 Task: Add All Terrain Ditch The Itch Bar to the cart.
Action: Mouse moved to (292, 120)
Screenshot: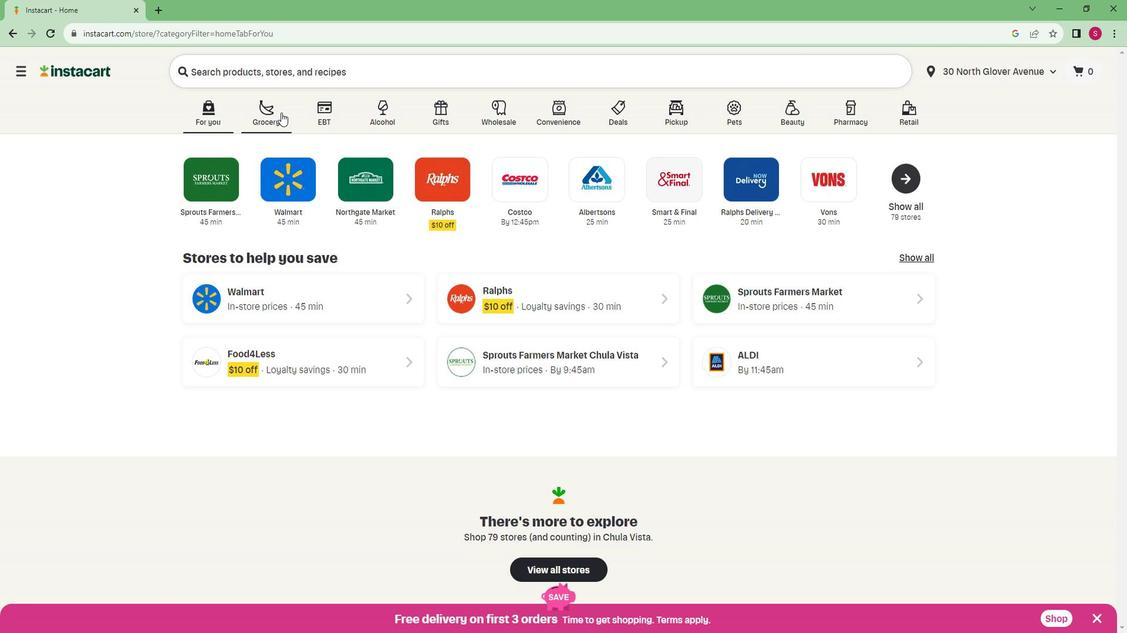 
Action: Mouse pressed left at (292, 120)
Screenshot: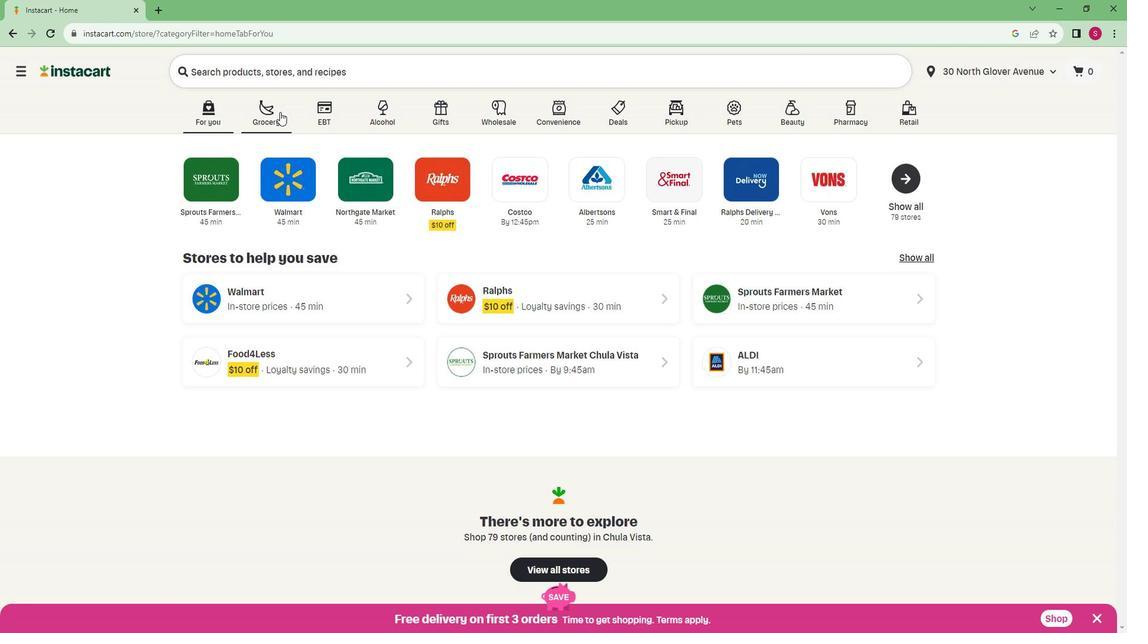 
Action: Mouse moved to (247, 329)
Screenshot: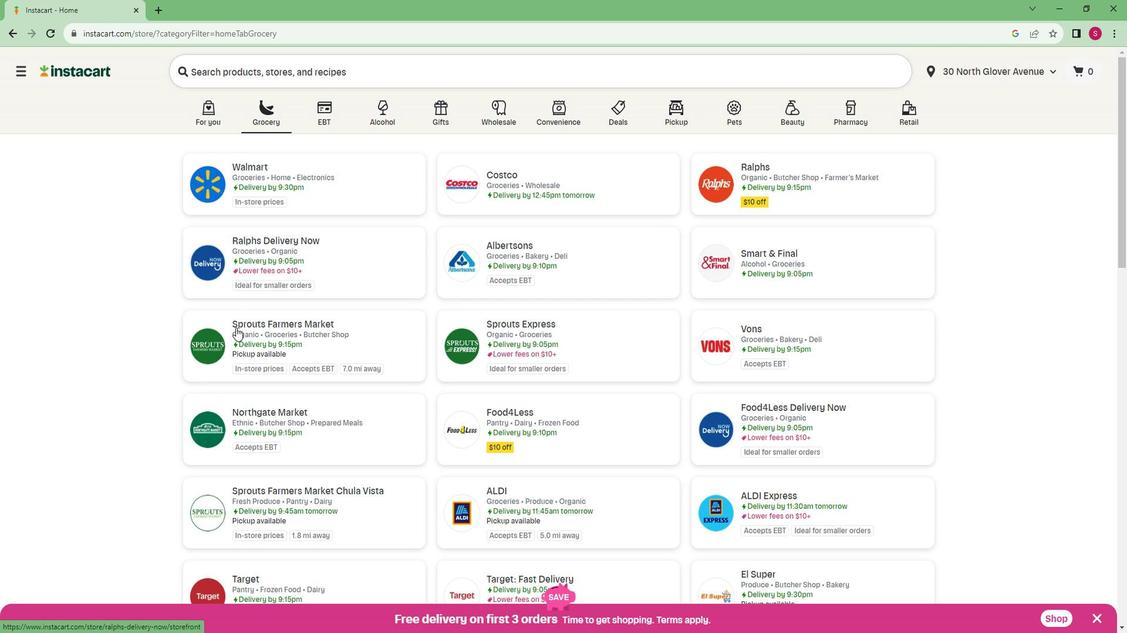 
Action: Mouse pressed left at (247, 329)
Screenshot: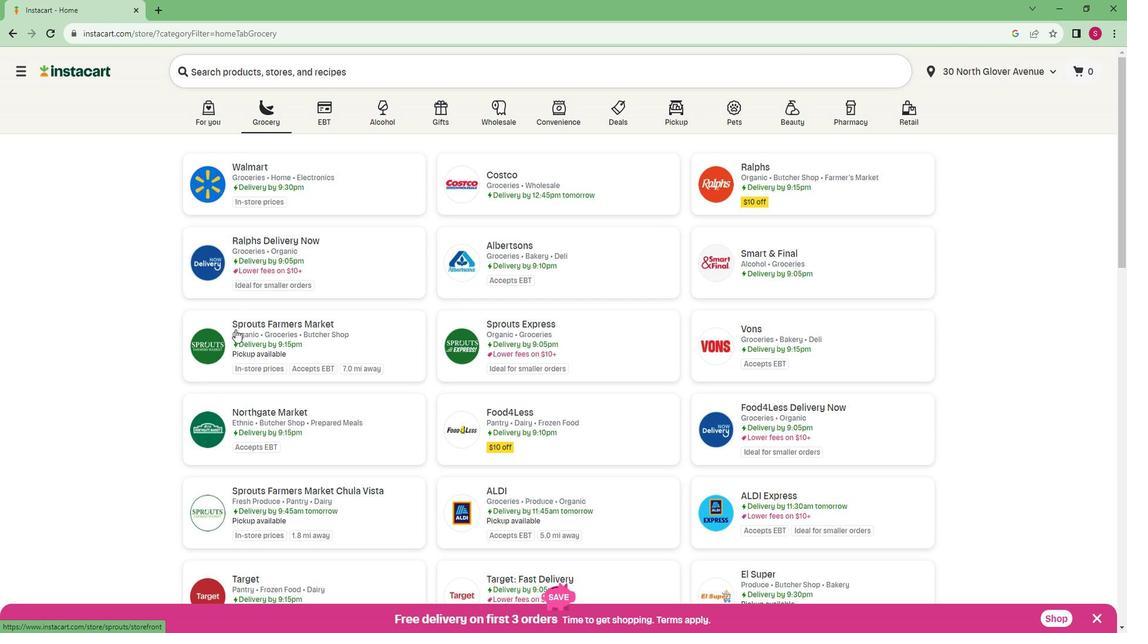 
Action: Mouse moved to (92, 444)
Screenshot: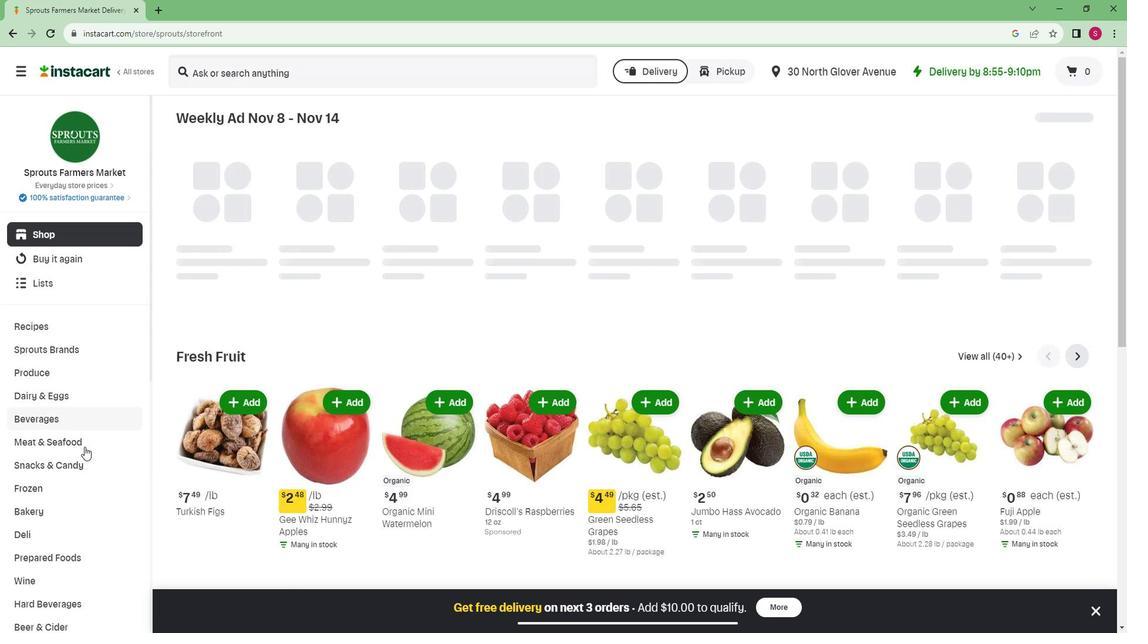 
Action: Mouse scrolled (92, 444) with delta (0, 0)
Screenshot: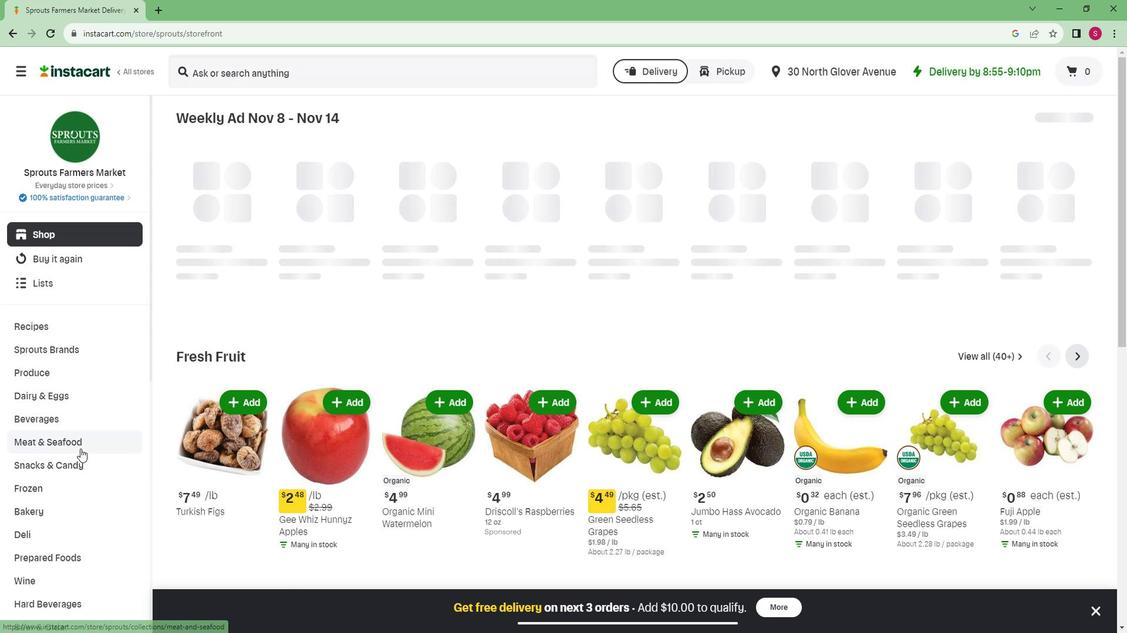 
Action: Mouse scrolled (92, 444) with delta (0, 0)
Screenshot: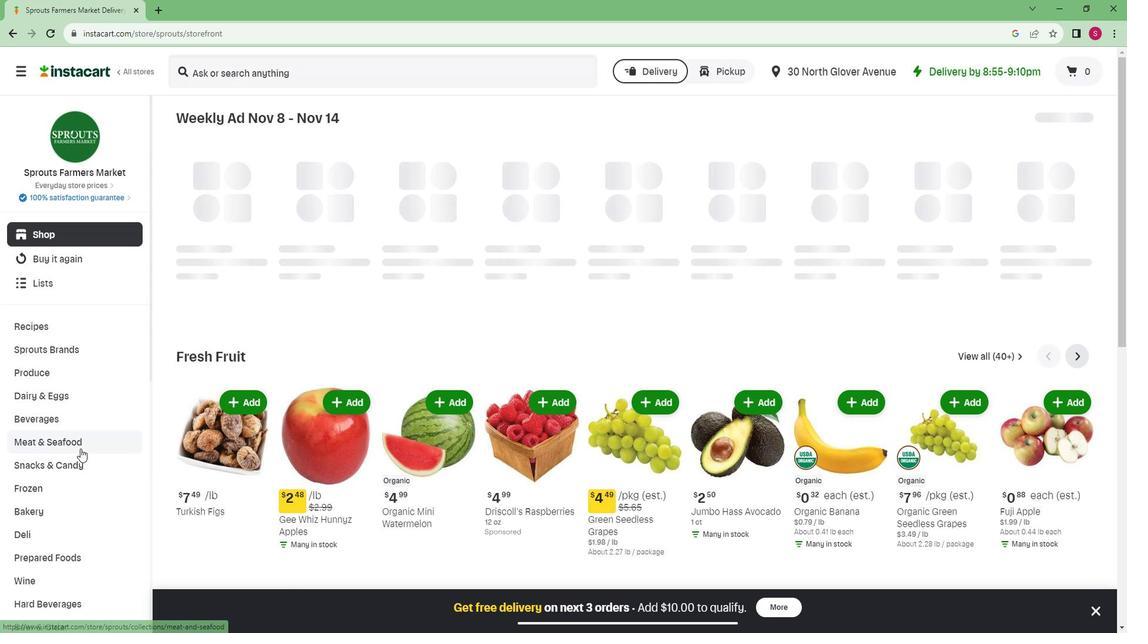 
Action: Mouse scrolled (92, 444) with delta (0, 0)
Screenshot: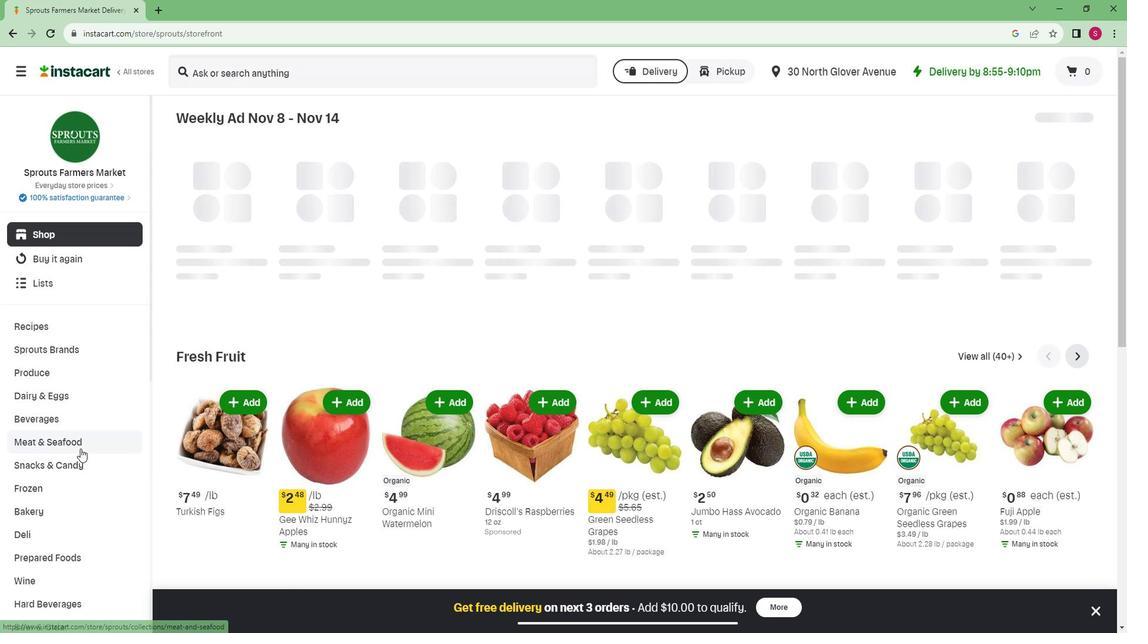 
Action: Mouse scrolled (92, 444) with delta (0, 0)
Screenshot: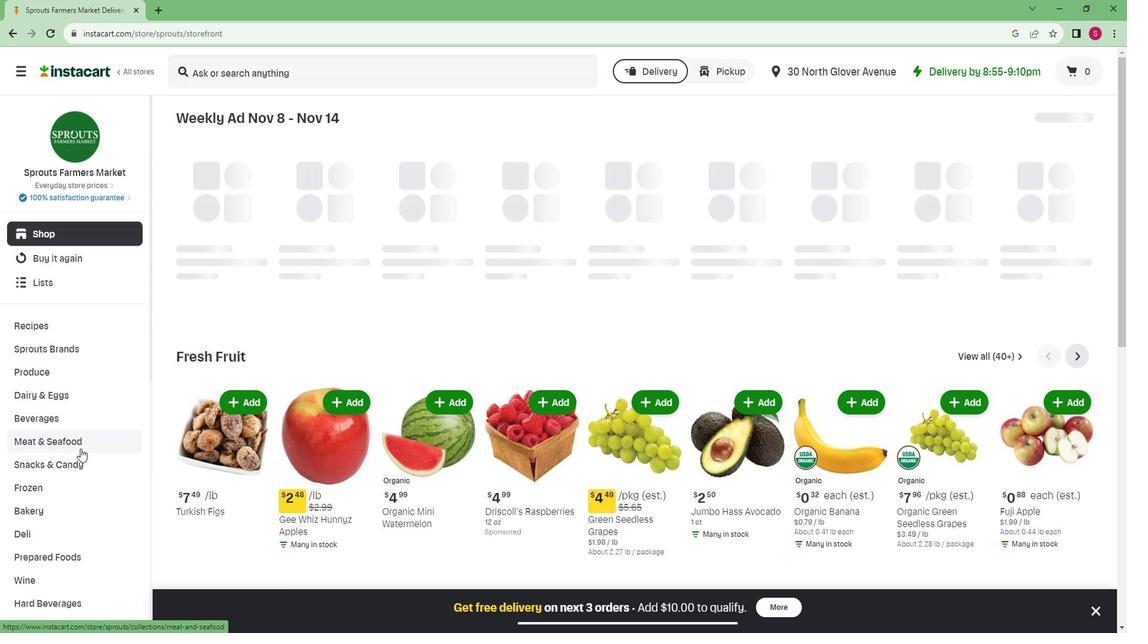 
Action: Mouse scrolled (92, 444) with delta (0, 0)
Screenshot: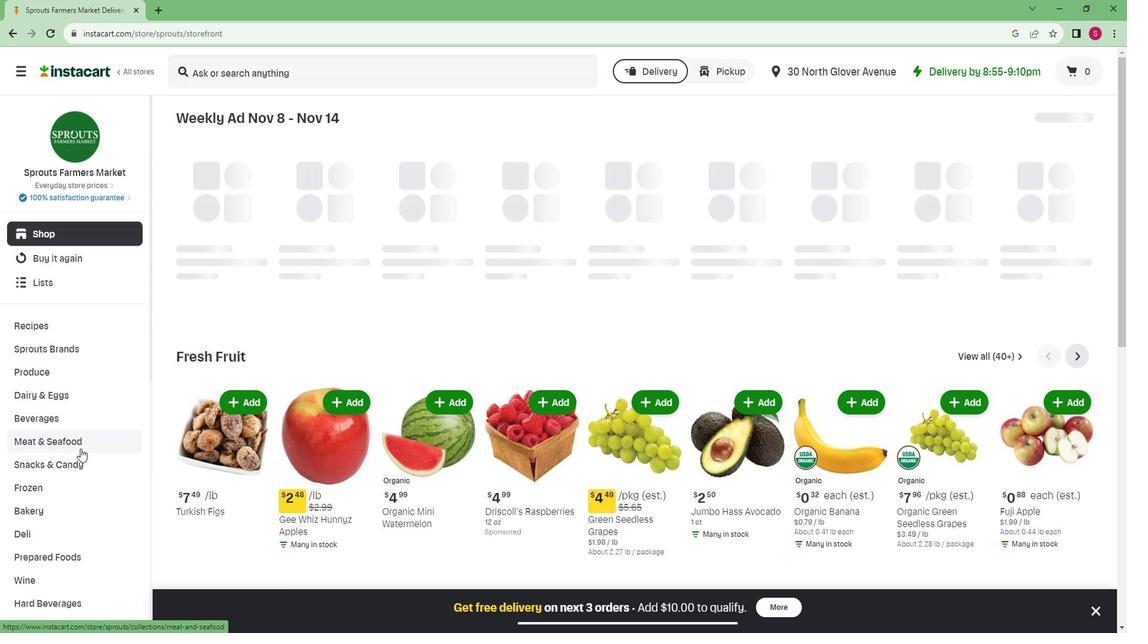 
Action: Mouse scrolled (92, 444) with delta (0, 0)
Screenshot: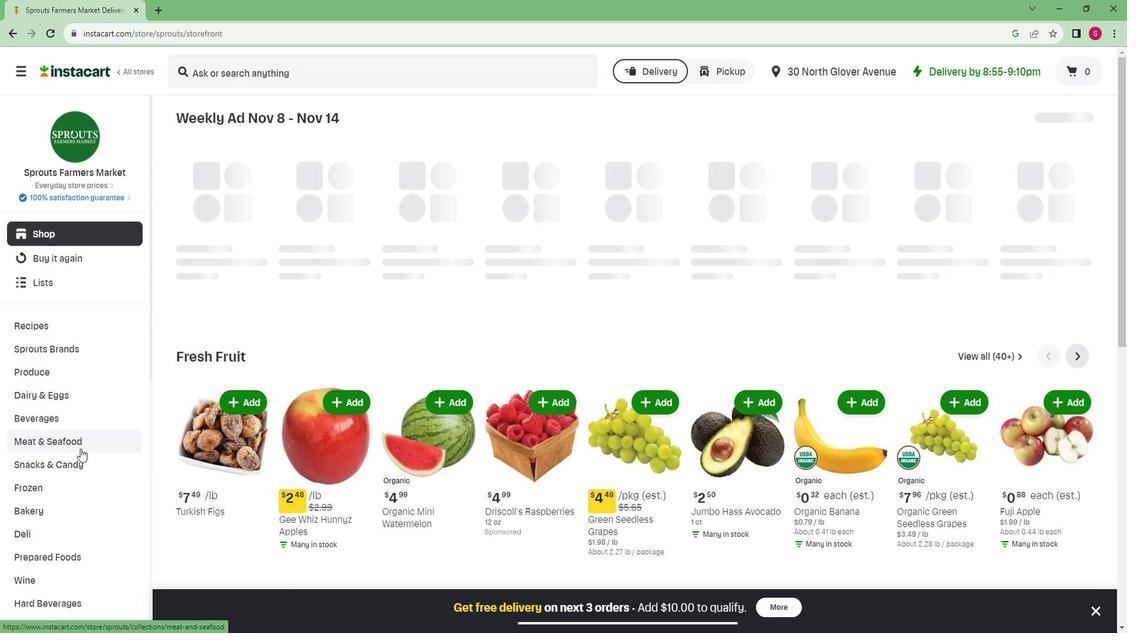 
Action: Mouse scrolled (92, 444) with delta (0, 0)
Screenshot: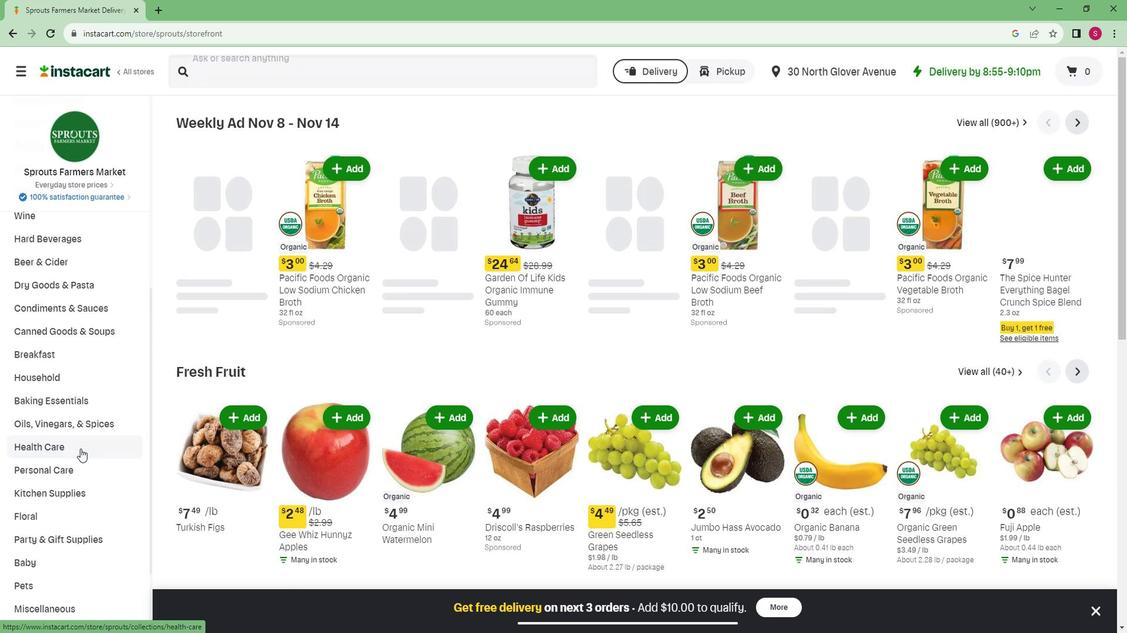 
Action: Mouse scrolled (92, 444) with delta (0, 0)
Screenshot: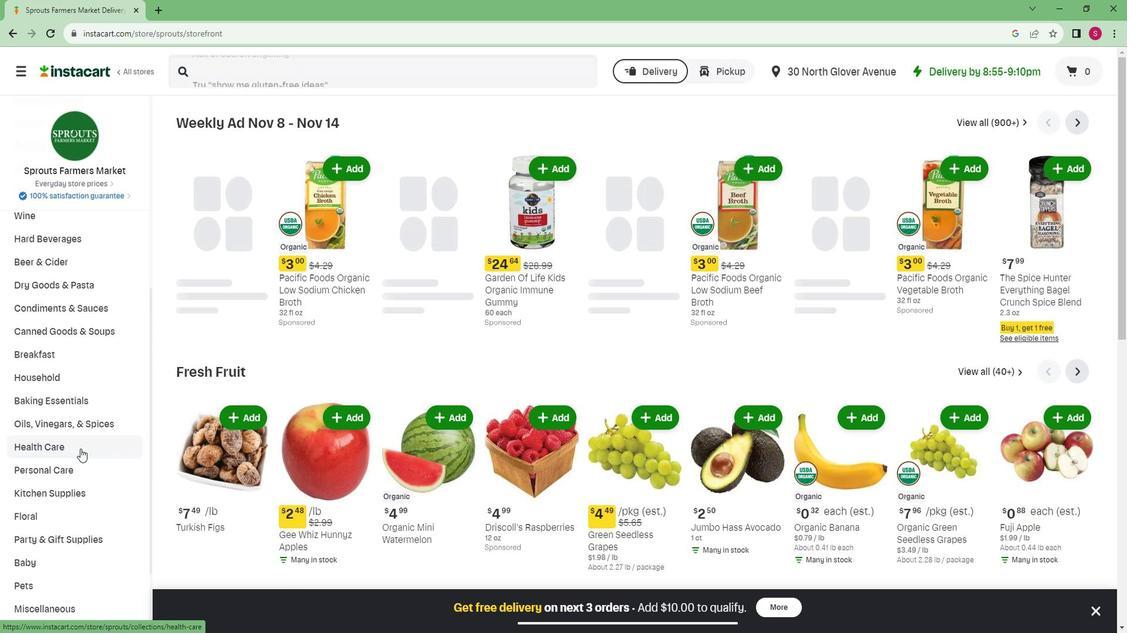 
Action: Mouse moved to (60, 577)
Screenshot: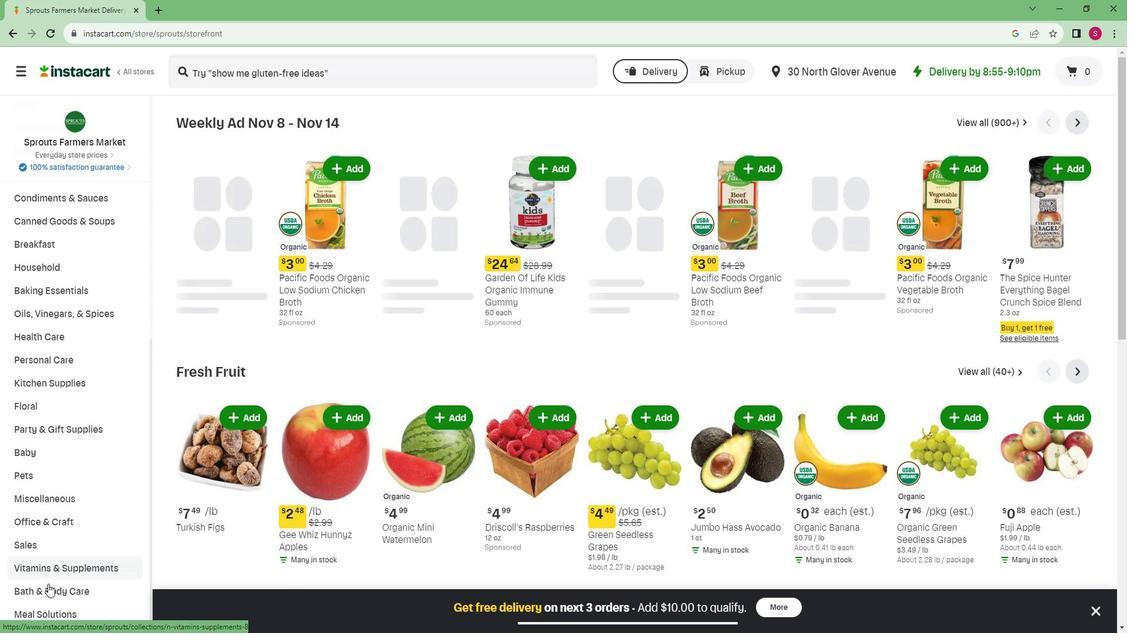 
Action: Mouse pressed left at (60, 577)
Screenshot: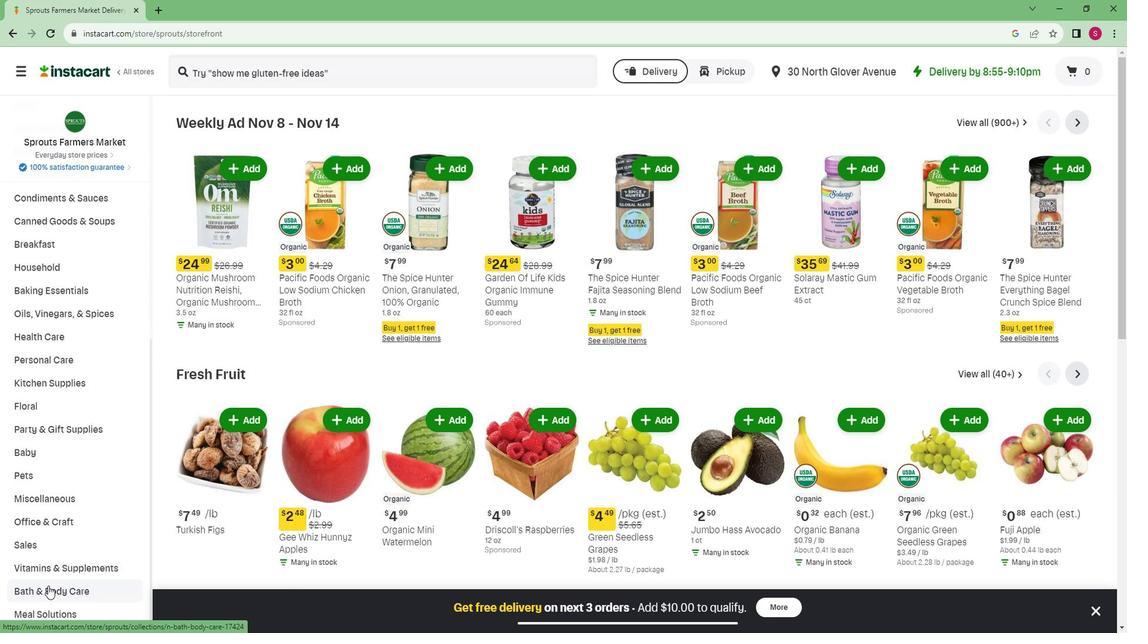 
Action: Mouse moved to (66, 542)
Screenshot: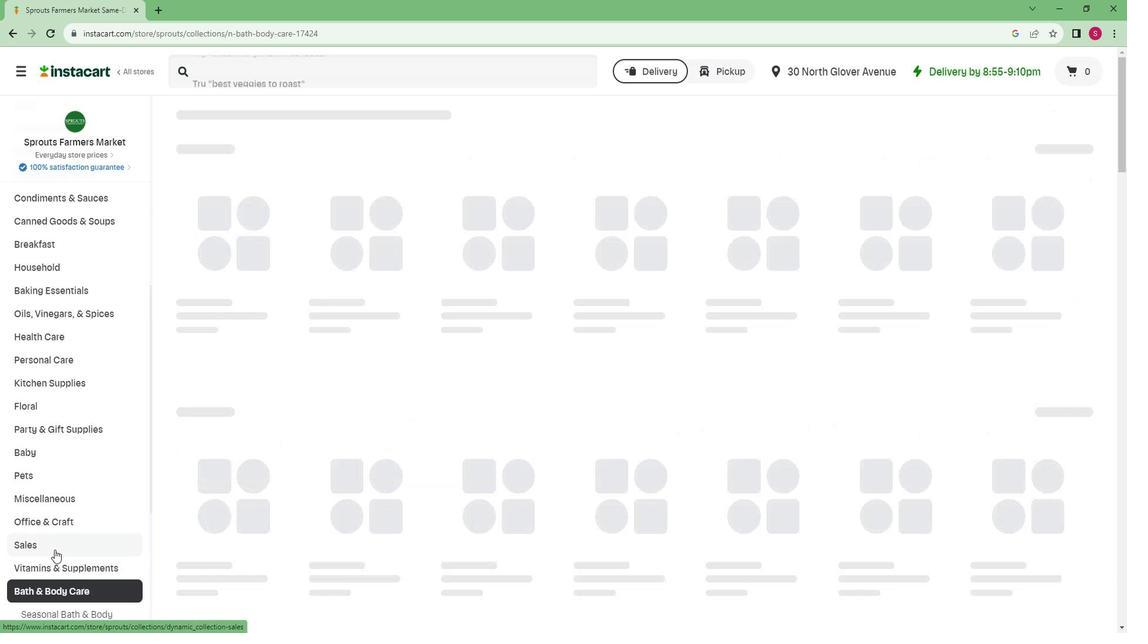 
Action: Mouse scrolled (66, 541) with delta (0, 0)
Screenshot: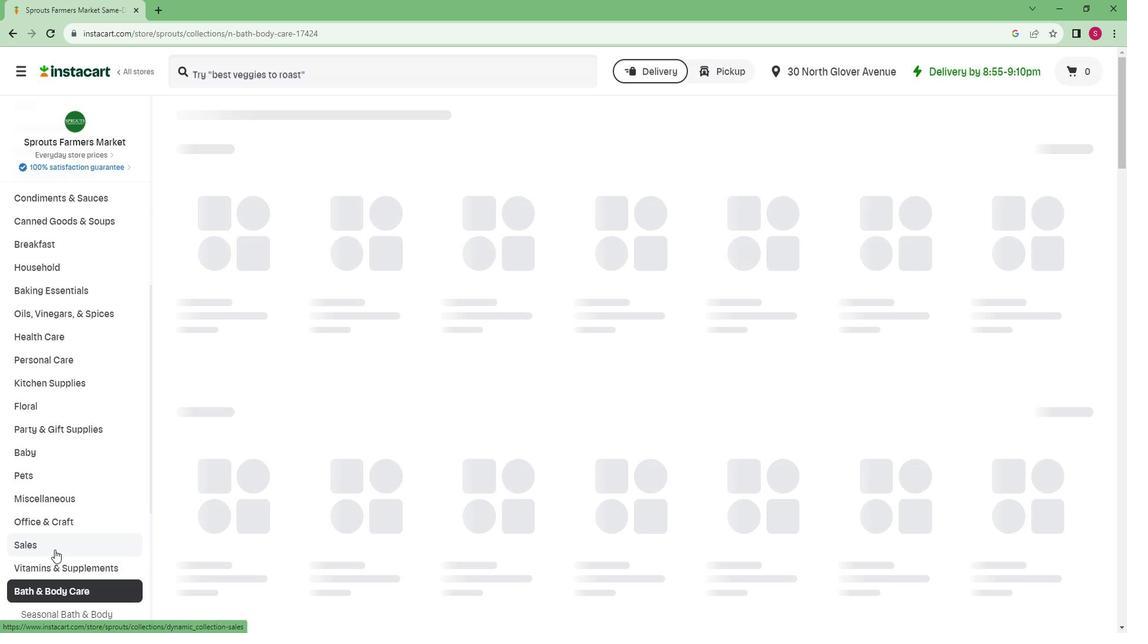 
Action: Mouse scrolled (66, 541) with delta (0, 0)
Screenshot: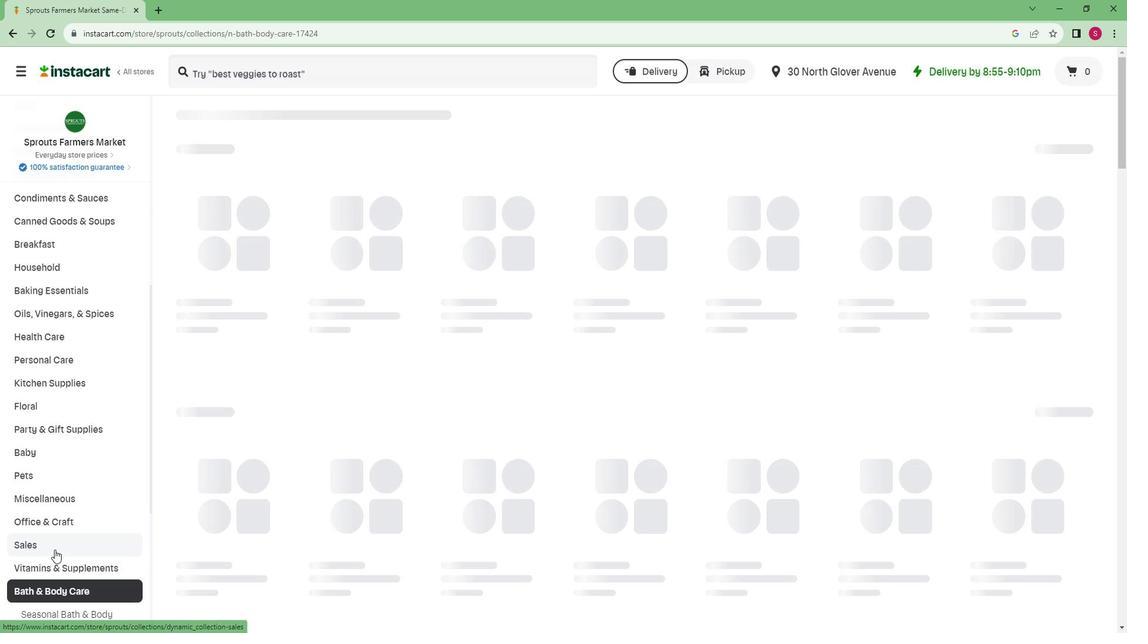 
Action: Mouse scrolled (66, 541) with delta (0, 0)
Screenshot: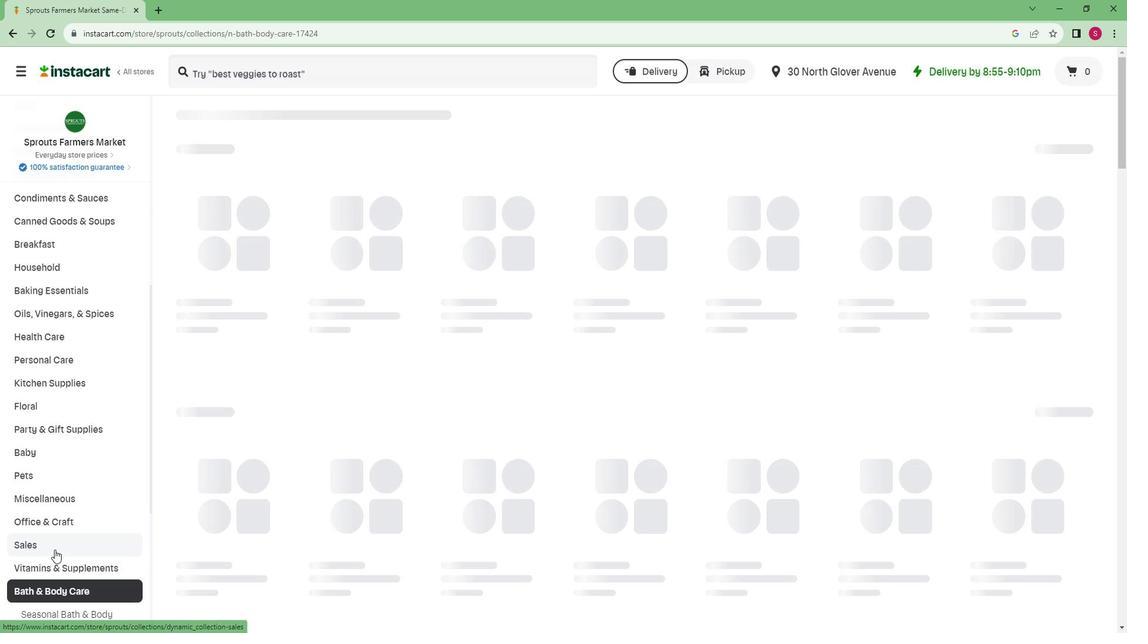 
Action: Mouse scrolled (66, 541) with delta (0, 0)
Screenshot: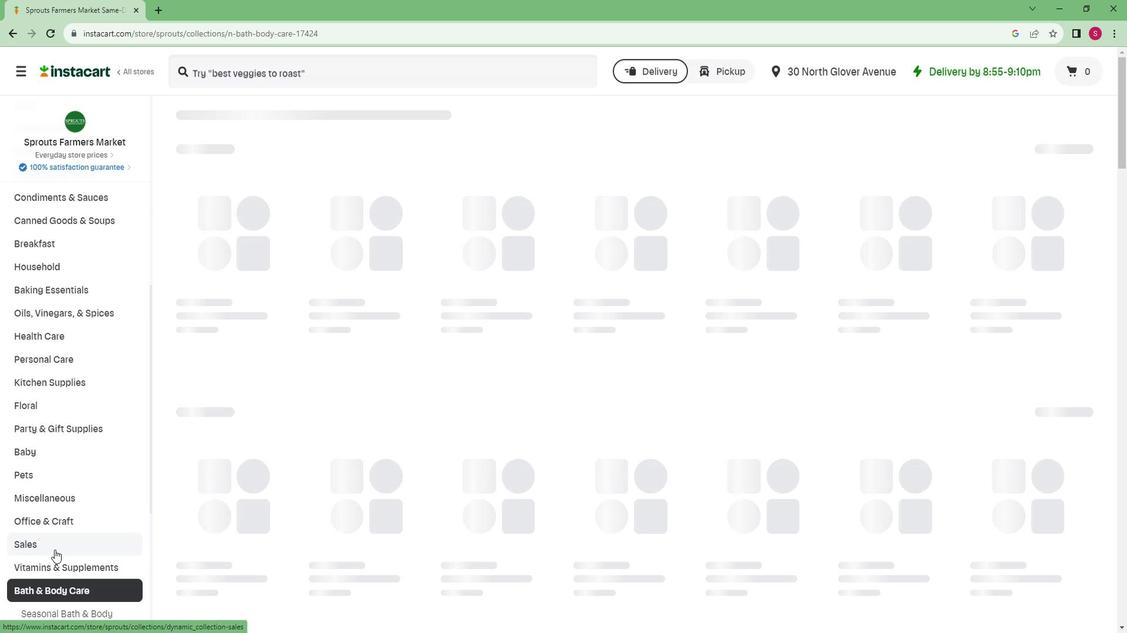 
Action: Mouse scrolled (66, 541) with delta (0, 0)
Screenshot: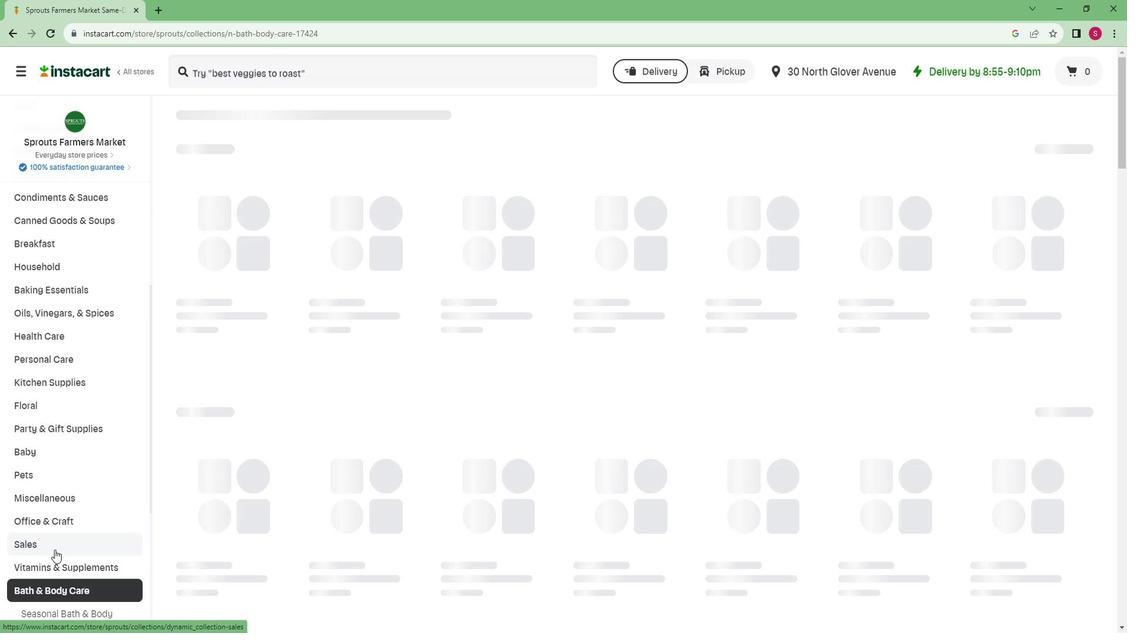 
Action: Mouse scrolled (66, 541) with delta (0, 0)
Screenshot: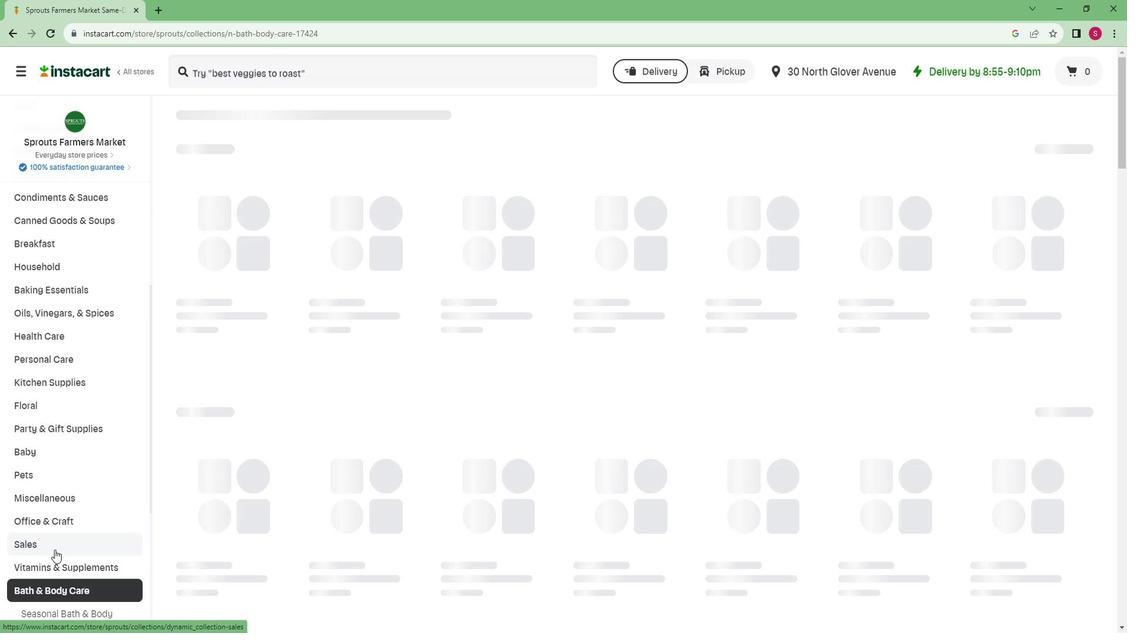 
Action: Mouse scrolled (66, 541) with delta (0, 0)
Screenshot: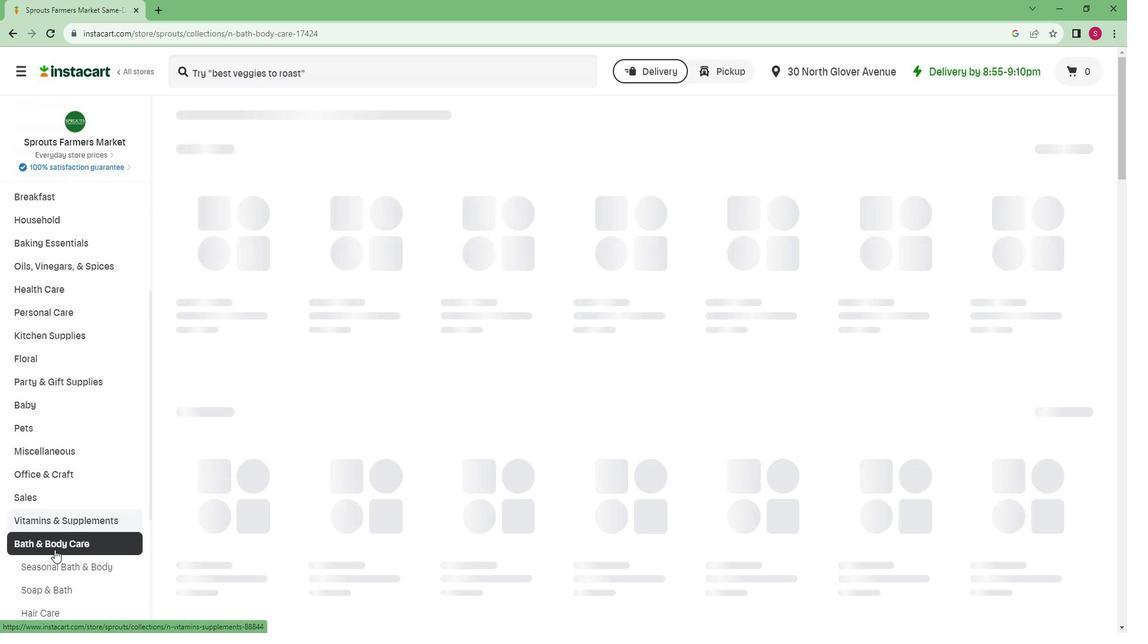 
Action: Mouse moved to (56, 522)
Screenshot: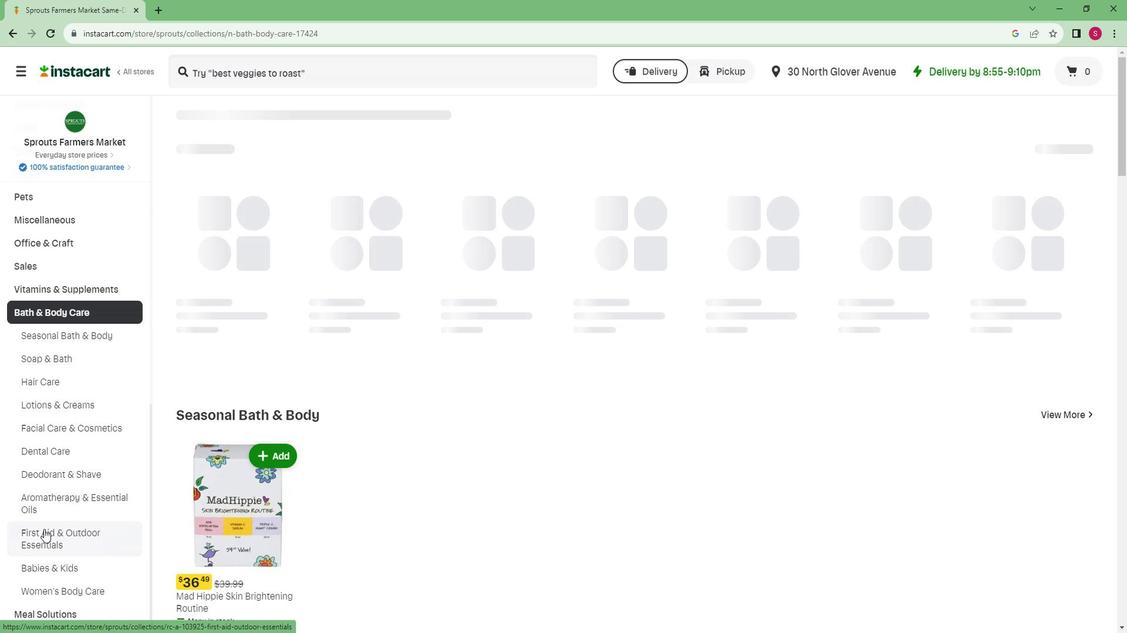 
Action: Mouse pressed left at (56, 522)
Screenshot: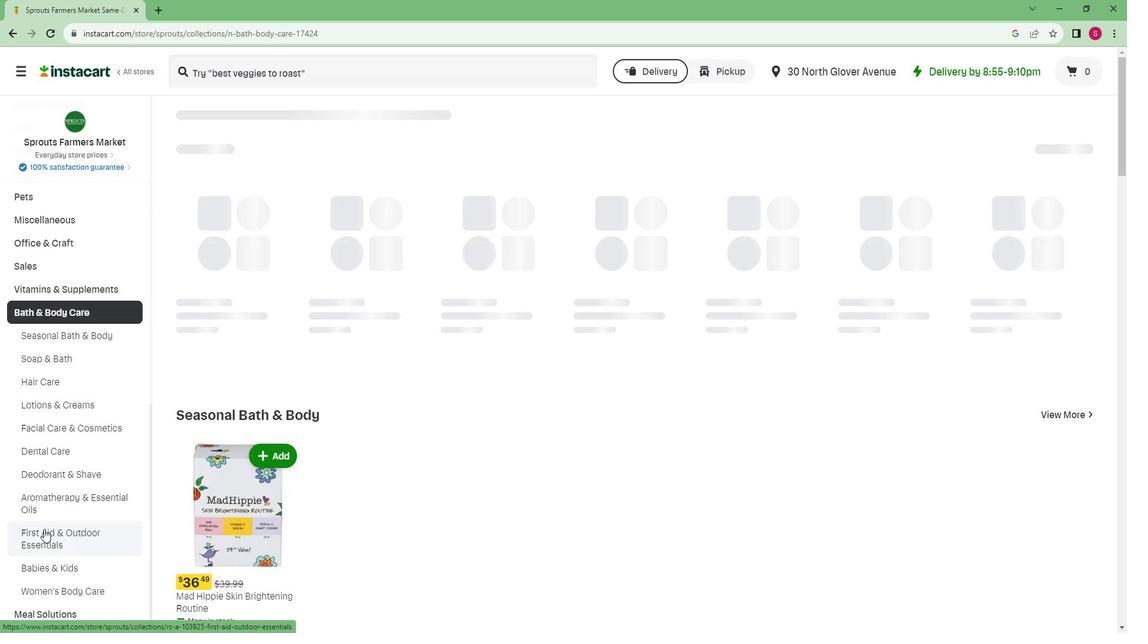 
Action: Mouse moved to (267, 81)
Screenshot: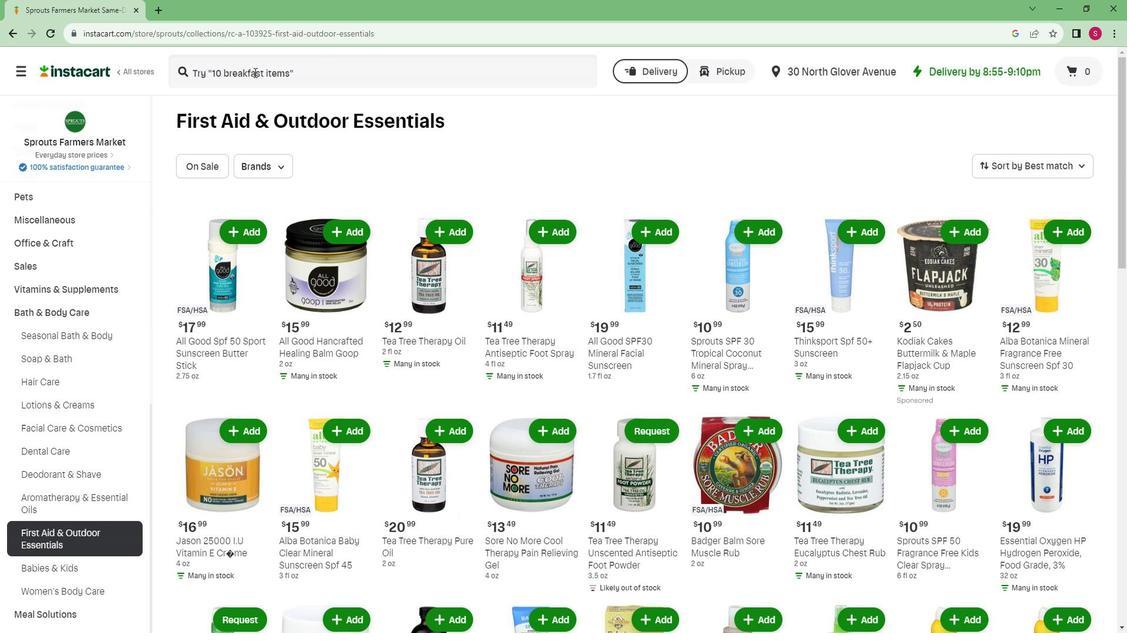 
Action: Mouse pressed left at (267, 81)
Screenshot: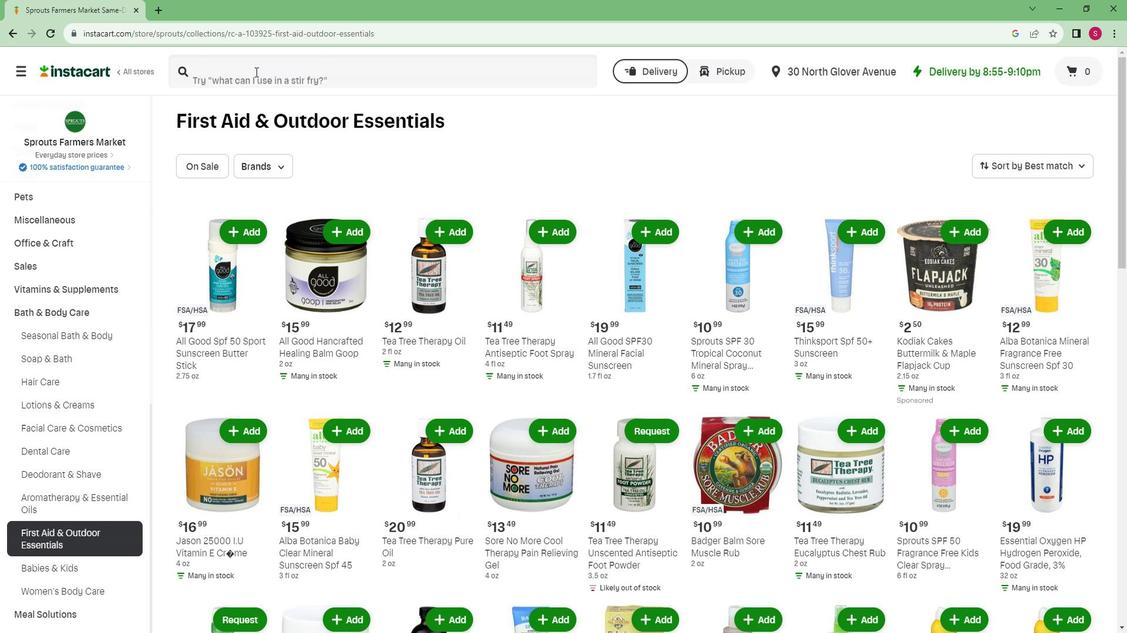 
Action: Key pressed <Key.caps_lock>A<Key.caps_lock>ll<Key.space><Key.caps_lock>T<Key.caps_lock>errain<Key.space><Key.caps_lock>D<Key.caps_lock>itch<Key.space><Key.caps_lock>T<Key.caps_lock>he<Key.space><Key.caps_lock>I<Key.caps_lock>tch<Key.space><Key.caps_lock>B<Key.caps_lock>ar<Key.enter>
Screenshot: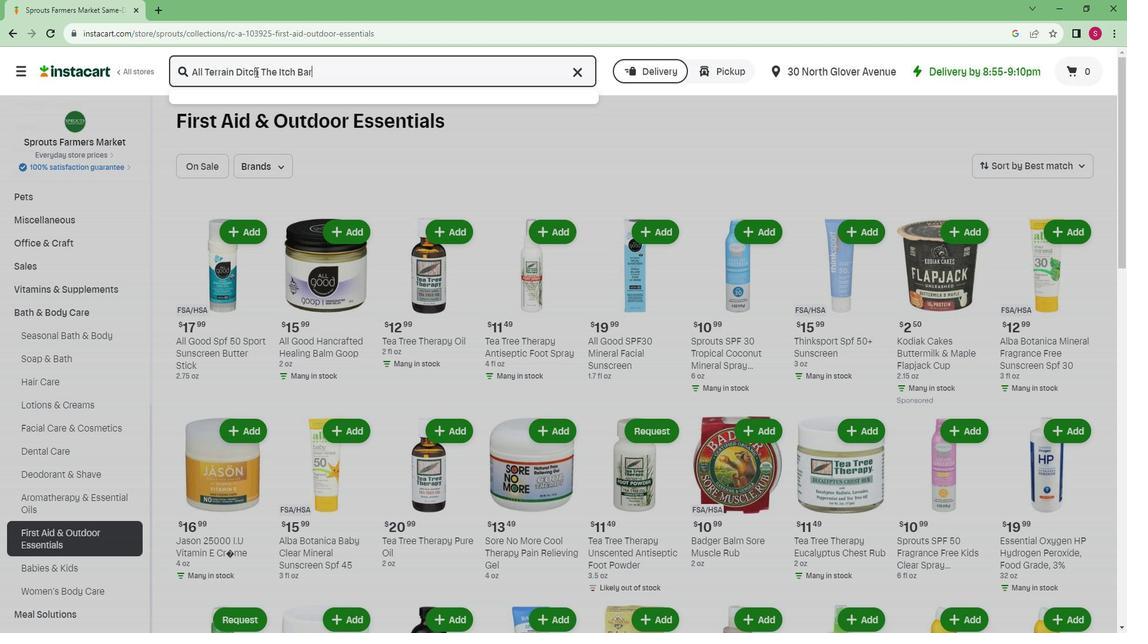 
Action: Mouse moved to (338, 175)
Screenshot: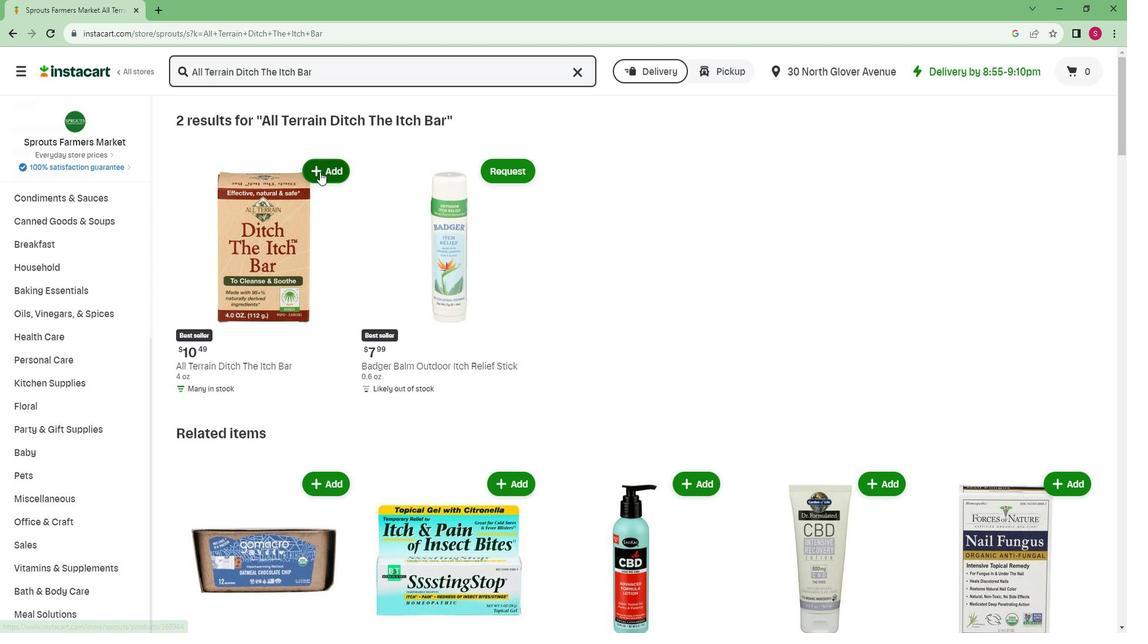 
Action: Mouse pressed left at (338, 175)
Screenshot: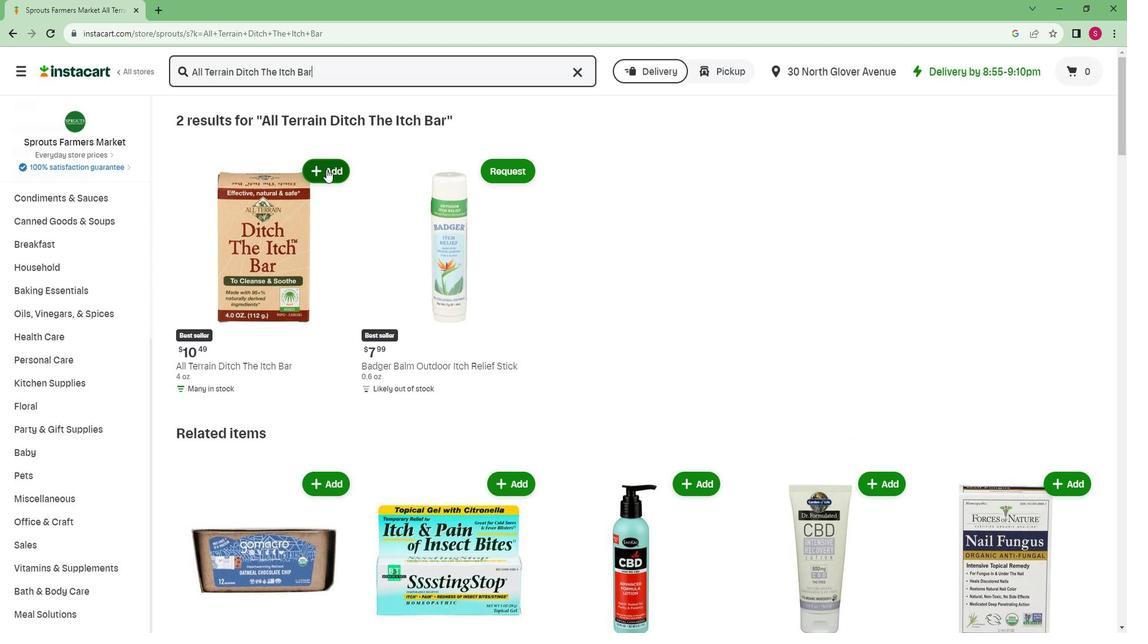 
